 Task: Create a due date automation trigger when advanced on, 2 working days before a card is due add dates due next week at 11:00 AM.
Action: Mouse moved to (1092, 82)
Screenshot: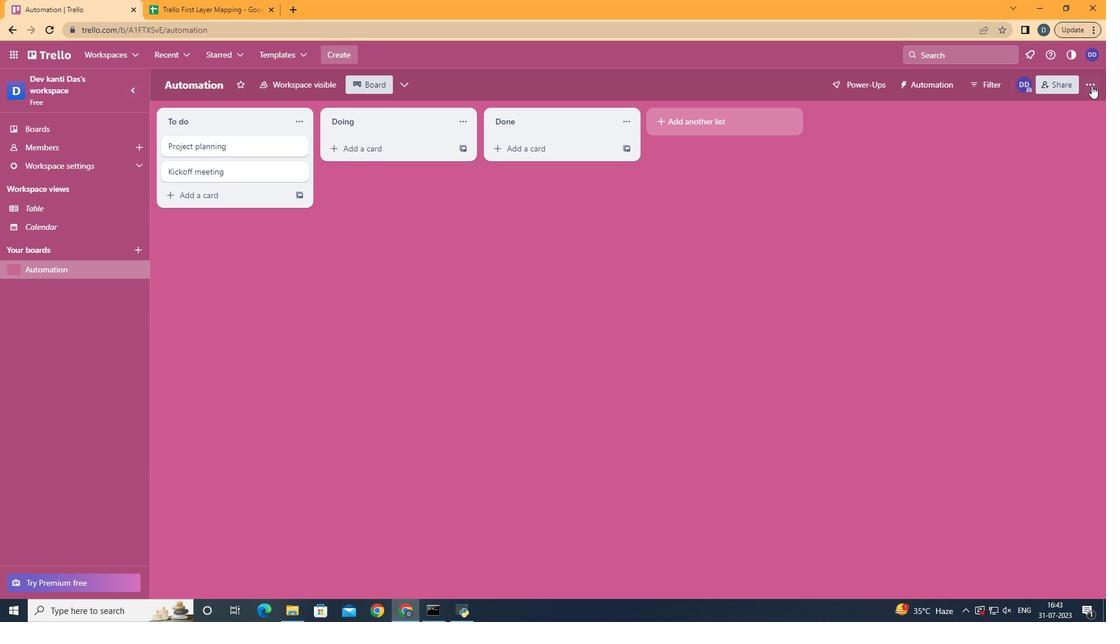 
Action: Mouse pressed left at (1092, 82)
Screenshot: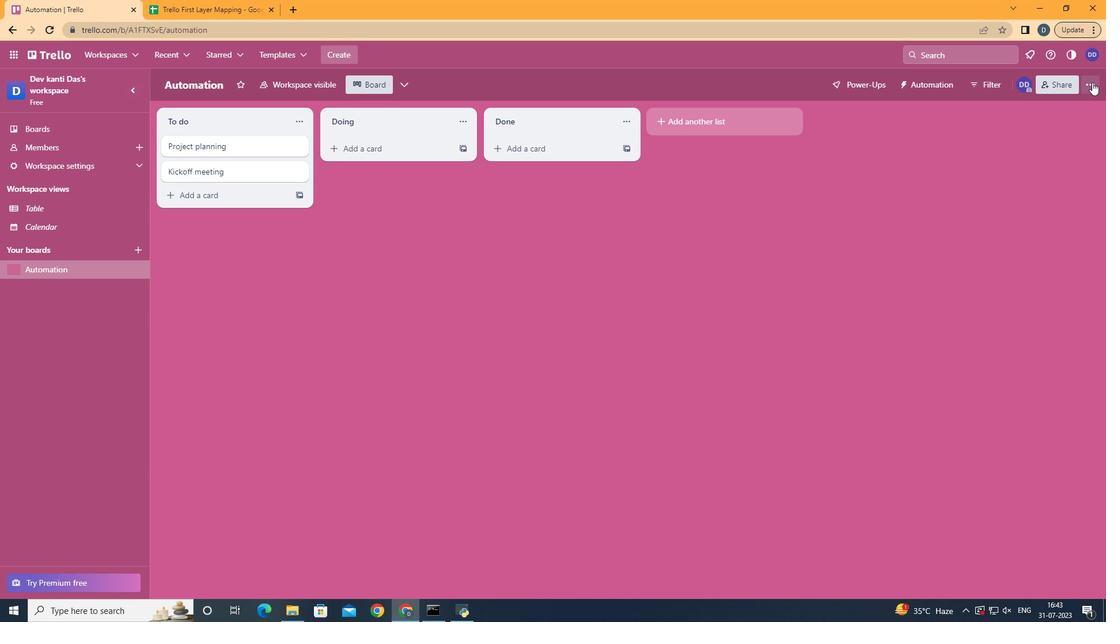 
Action: Mouse moved to (1009, 241)
Screenshot: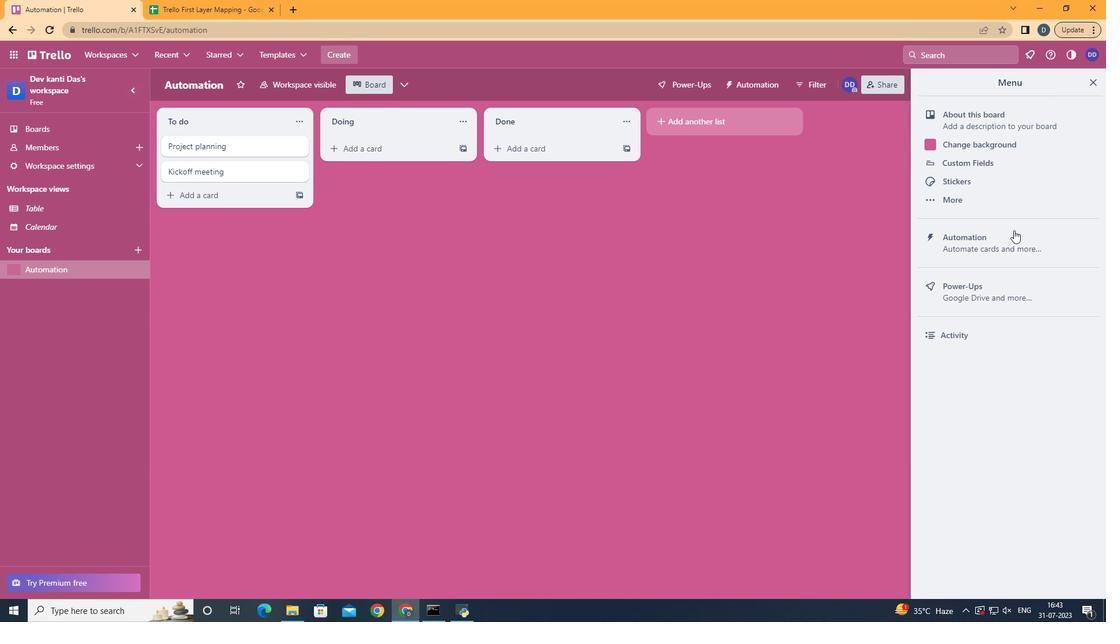 
Action: Mouse pressed left at (1009, 241)
Screenshot: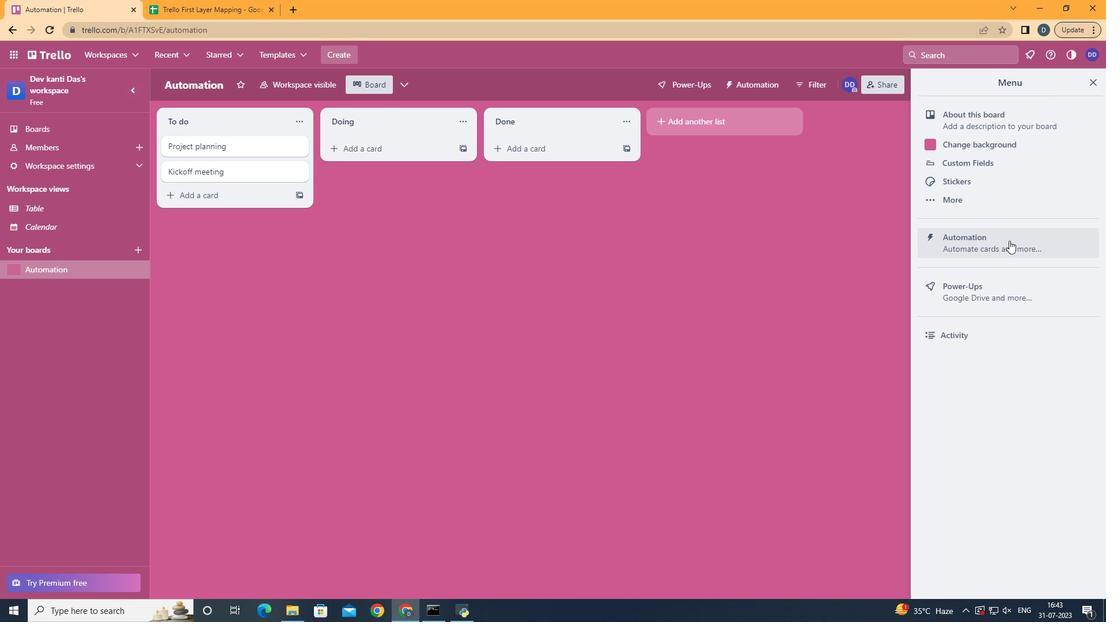 
Action: Mouse moved to (224, 230)
Screenshot: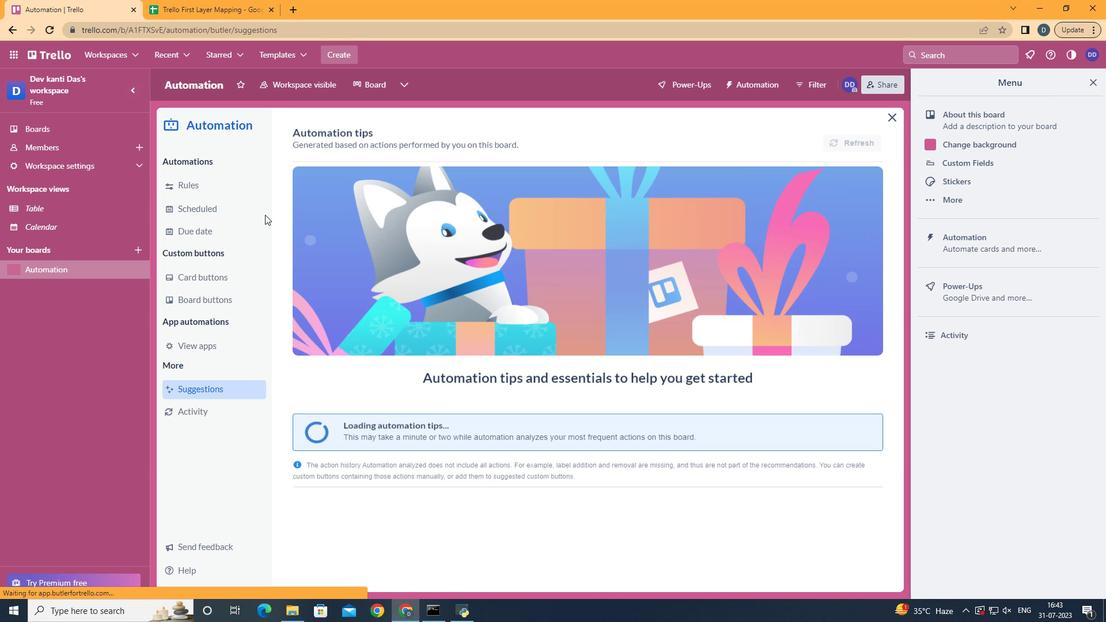 
Action: Mouse pressed left at (224, 230)
Screenshot: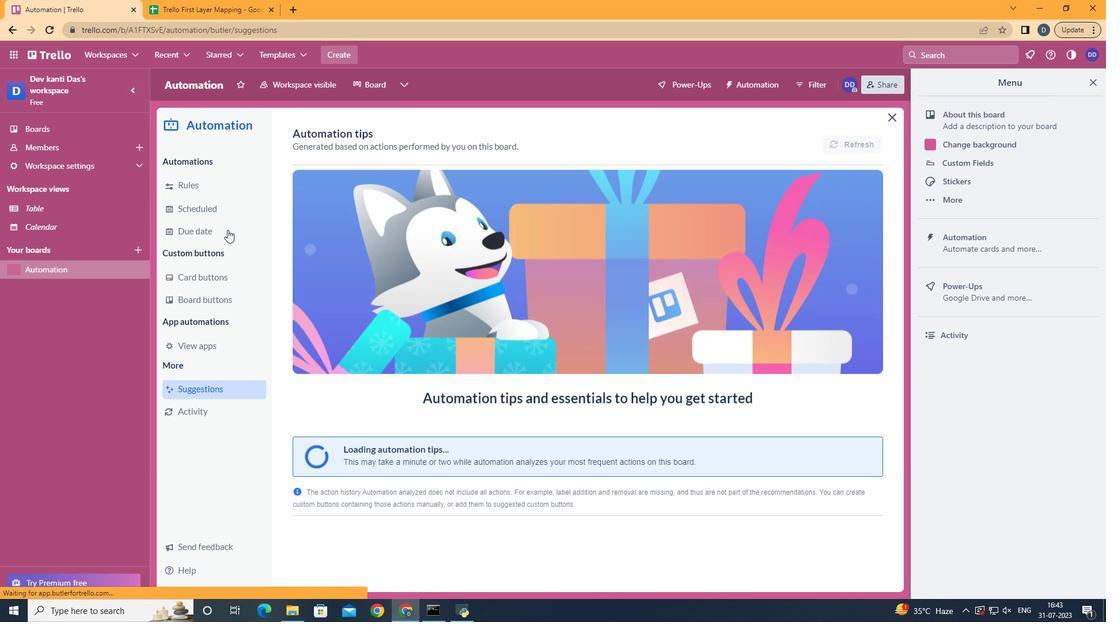 
Action: Mouse moved to (827, 133)
Screenshot: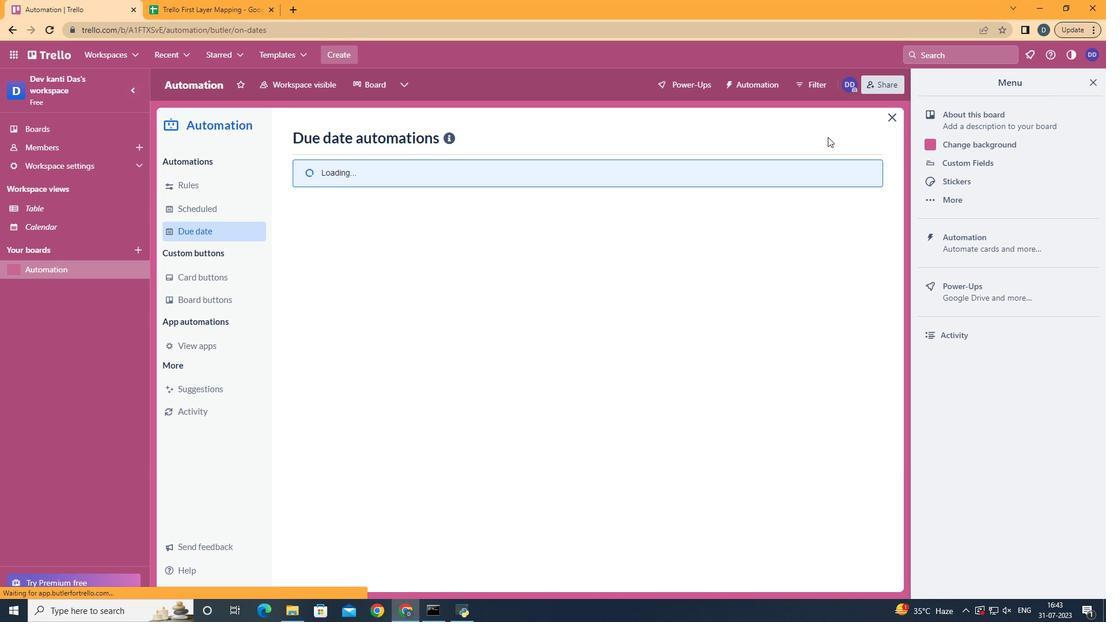 
Action: Mouse pressed left at (827, 133)
Screenshot: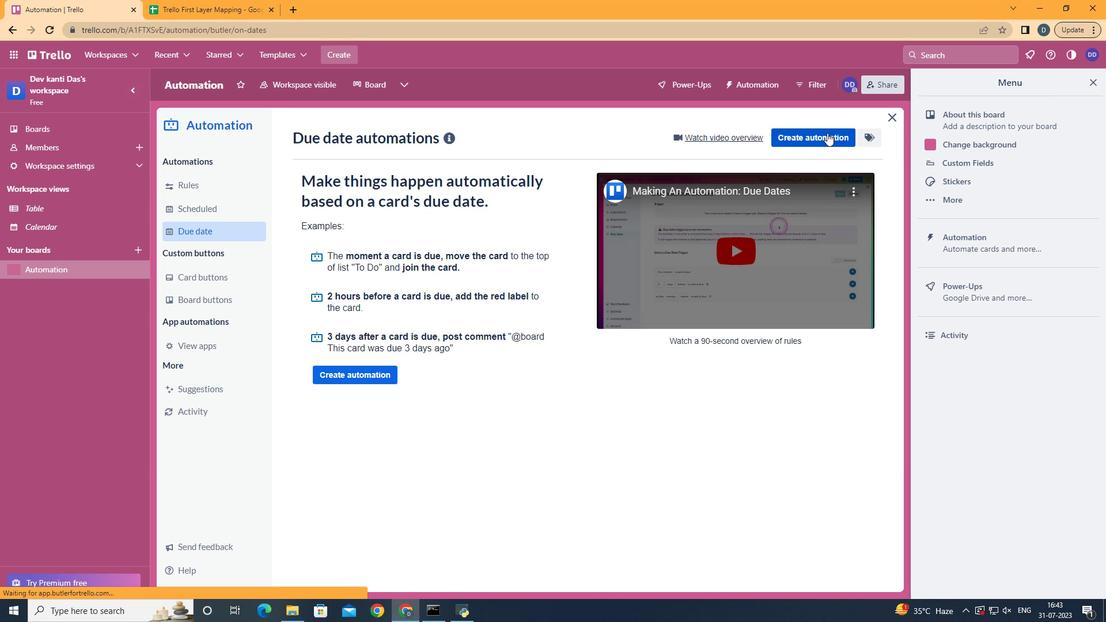 
Action: Mouse moved to (659, 247)
Screenshot: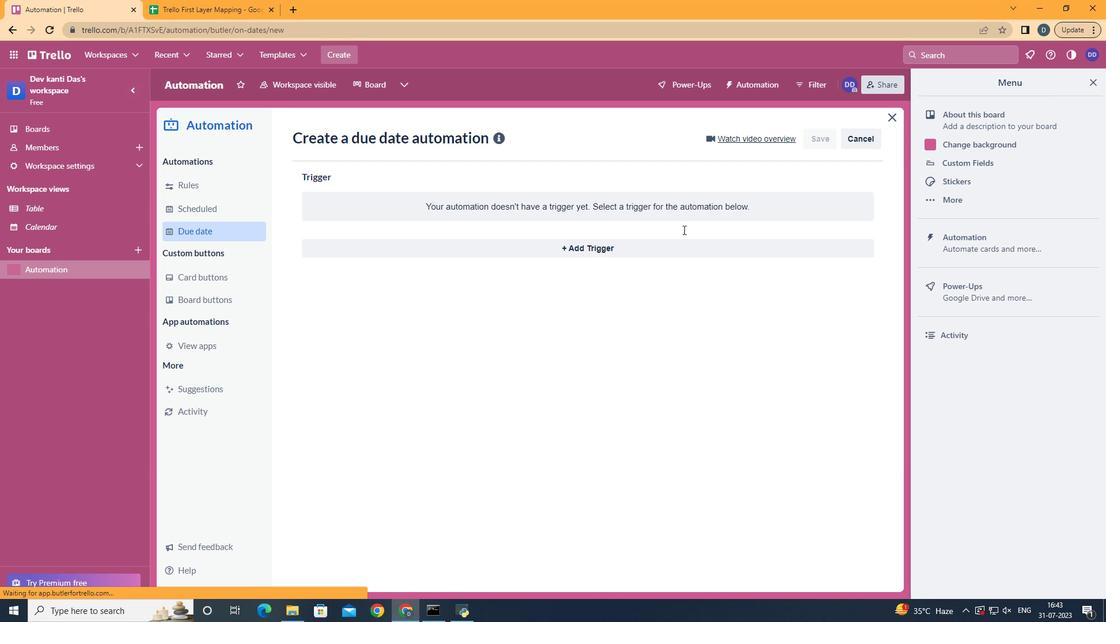 
Action: Mouse pressed left at (659, 247)
Screenshot: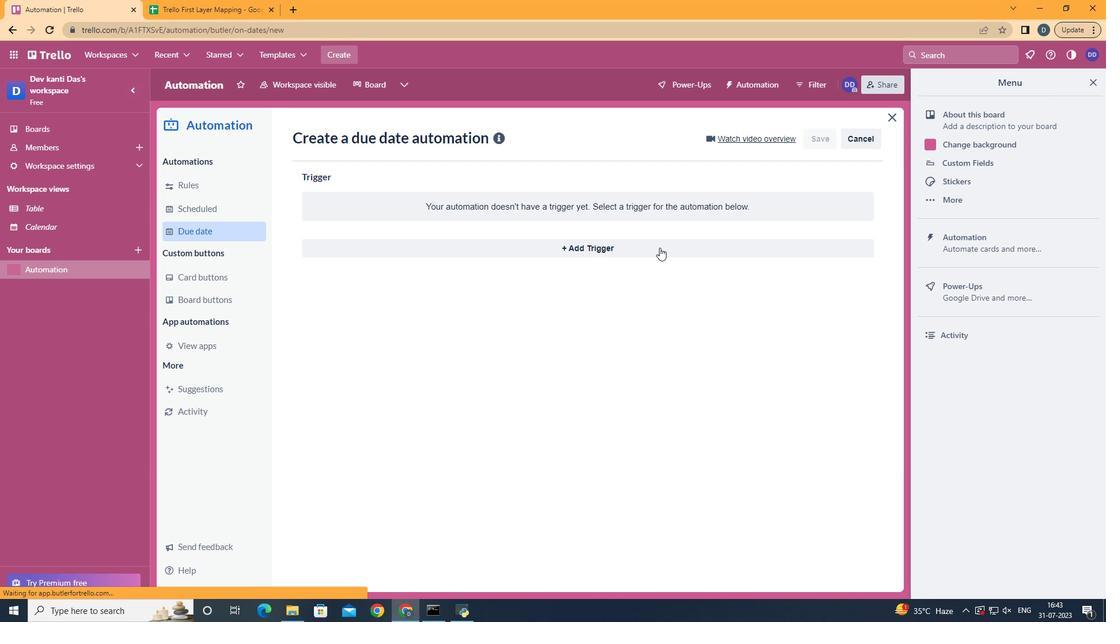 
Action: Mouse moved to (368, 475)
Screenshot: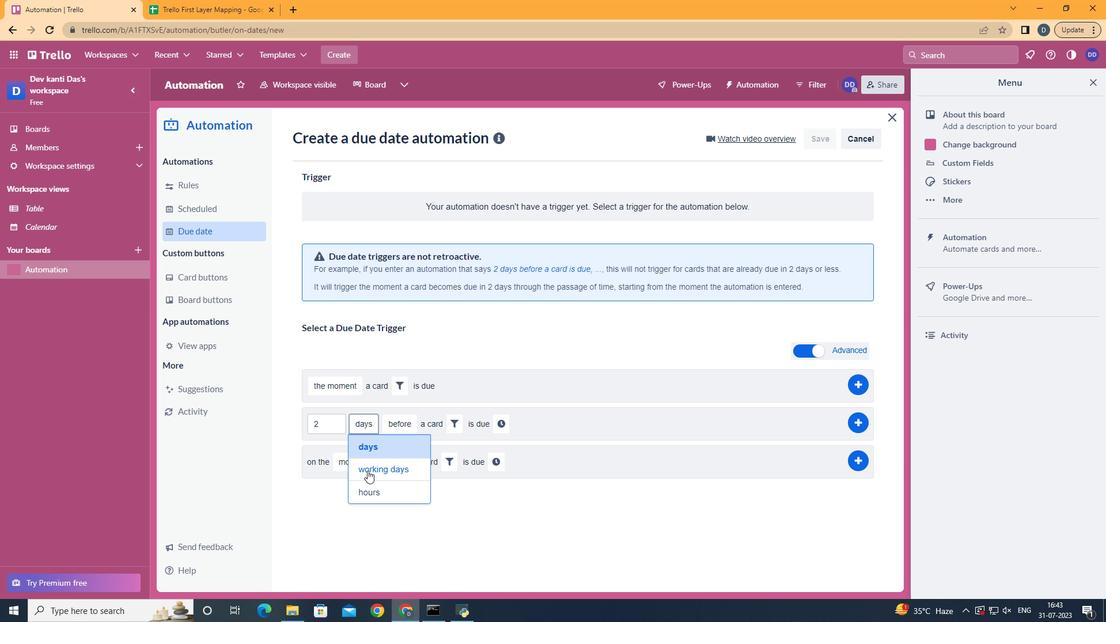 
Action: Mouse pressed left at (368, 475)
Screenshot: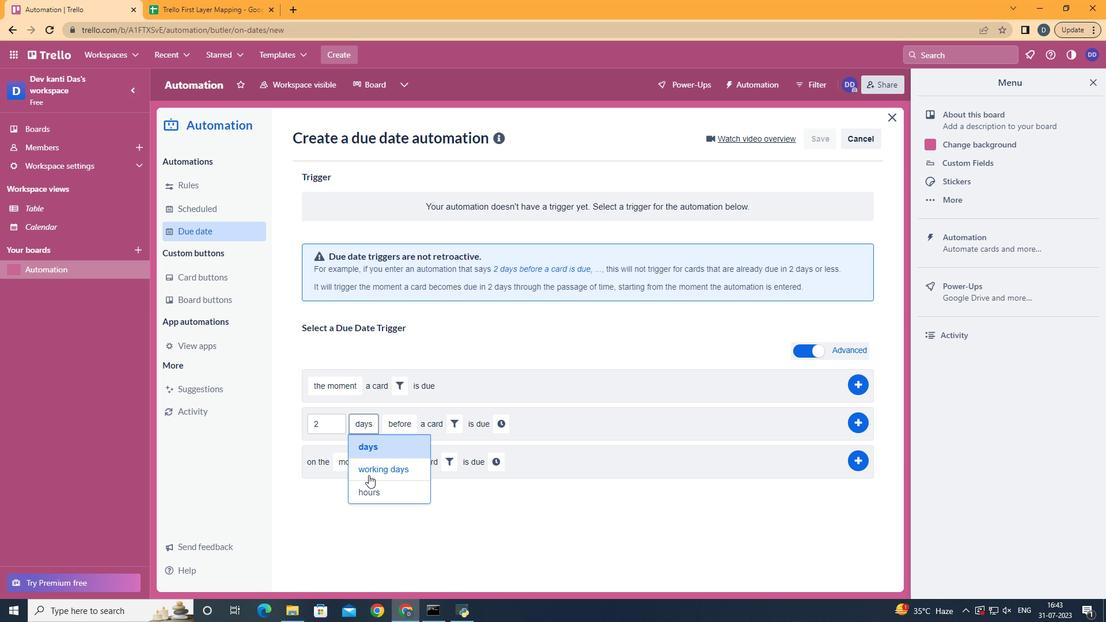 
Action: Mouse moved to (490, 428)
Screenshot: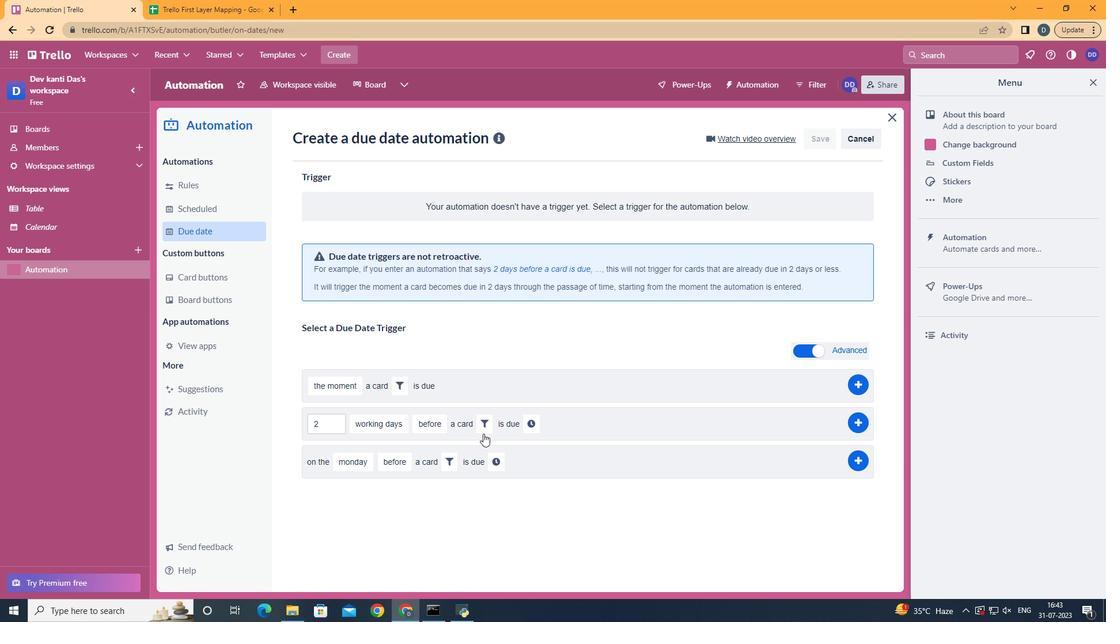 
Action: Mouse pressed left at (490, 428)
Screenshot: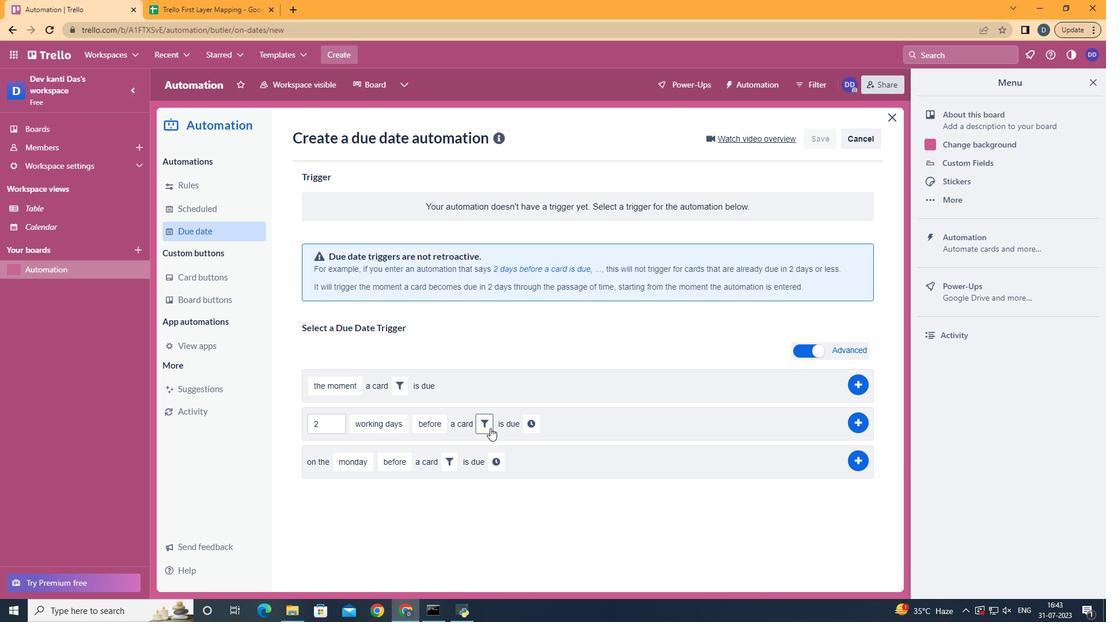 
Action: Mouse moved to (542, 459)
Screenshot: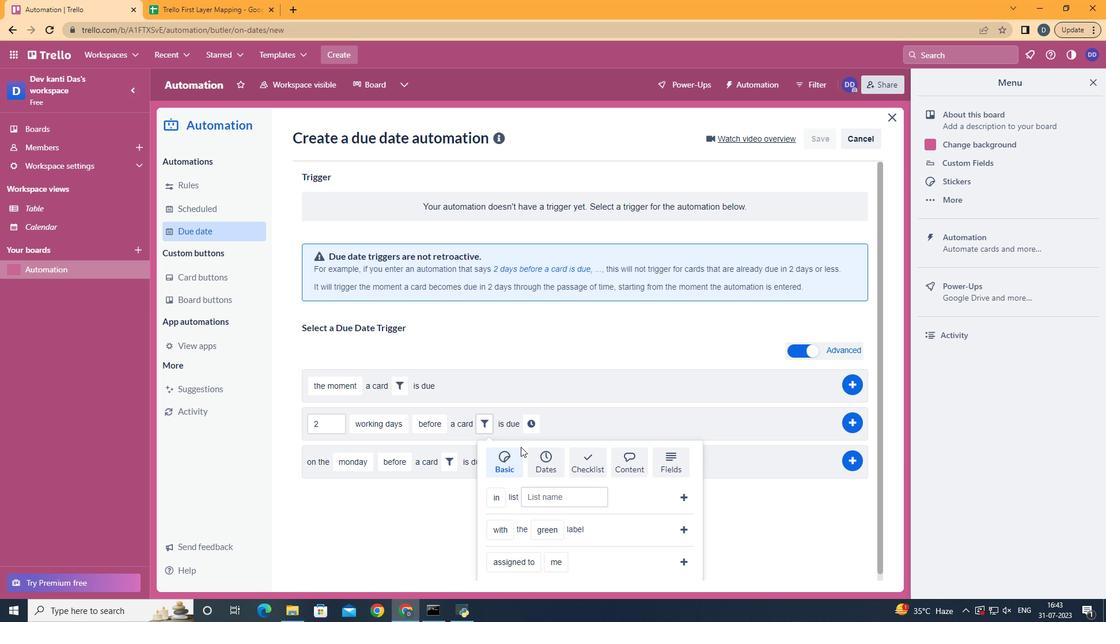 
Action: Mouse pressed left at (542, 459)
Screenshot: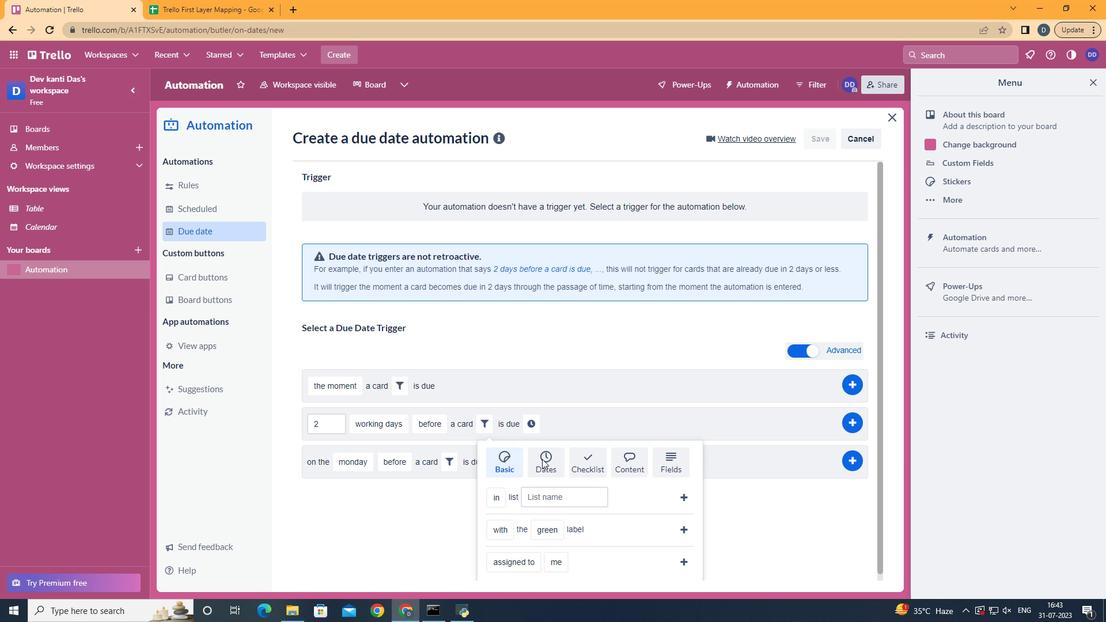 
Action: Mouse scrolled (542, 458) with delta (0, 0)
Screenshot: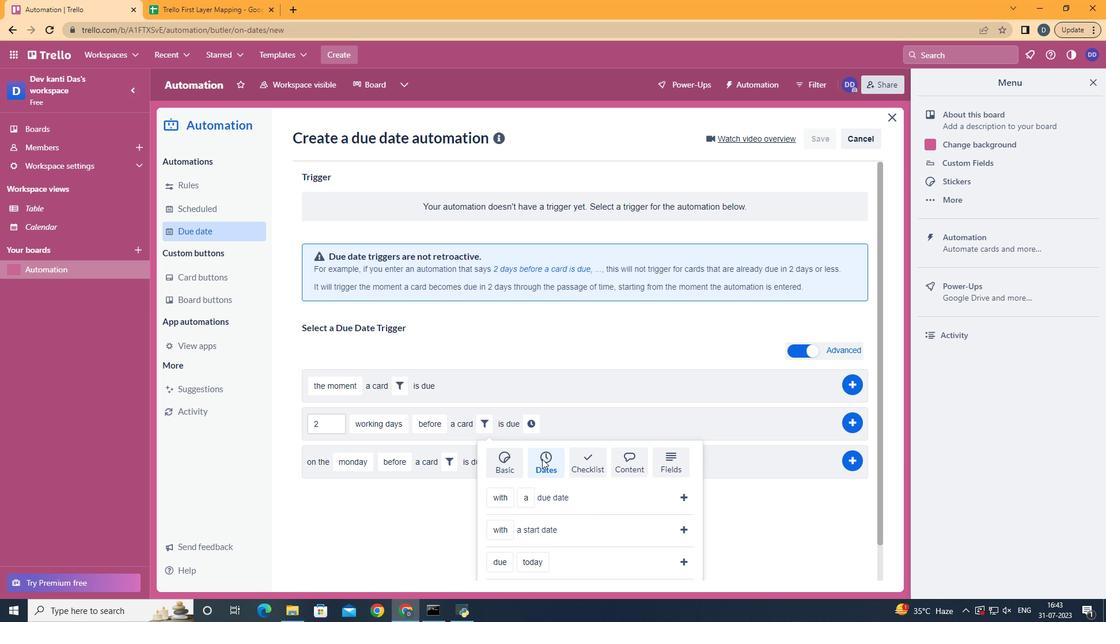 
Action: Mouse scrolled (542, 458) with delta (0, 0)
Screenshot: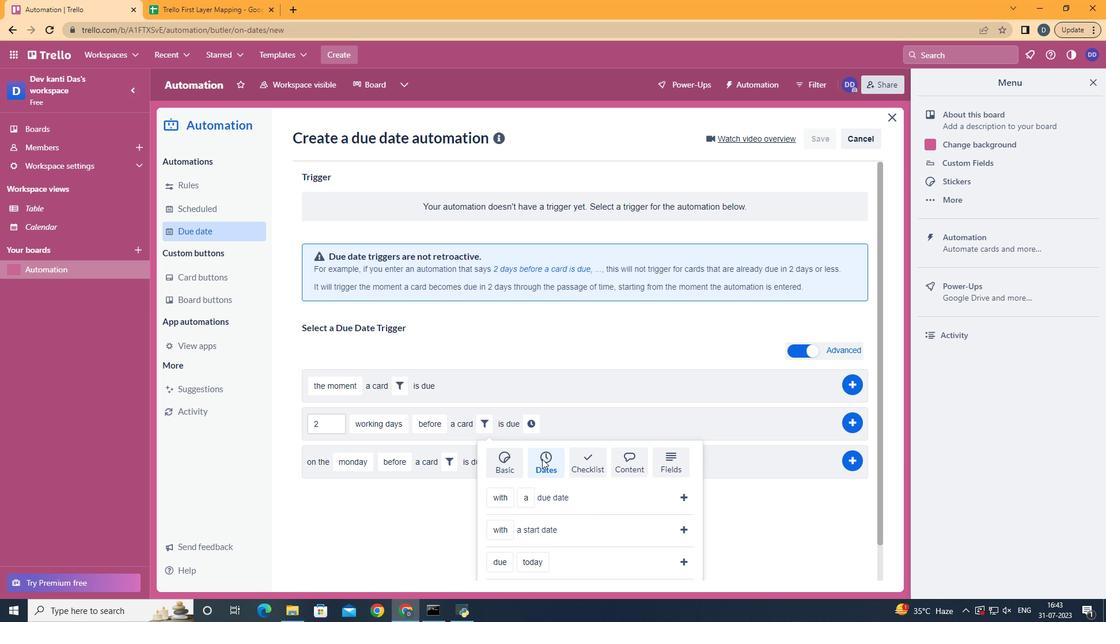 
Action: Mouse scrolled (542, 458) with delta (0, 0)
Screenshot: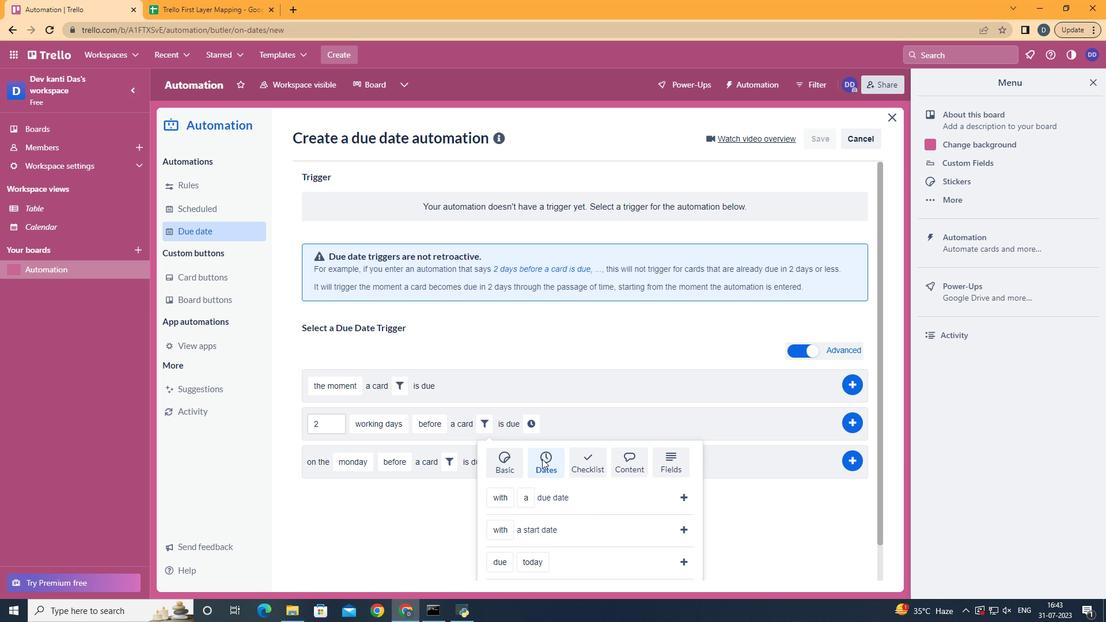 
Action: Mouse scrolled (542, 458) with delta (0, 0)
Screenshot: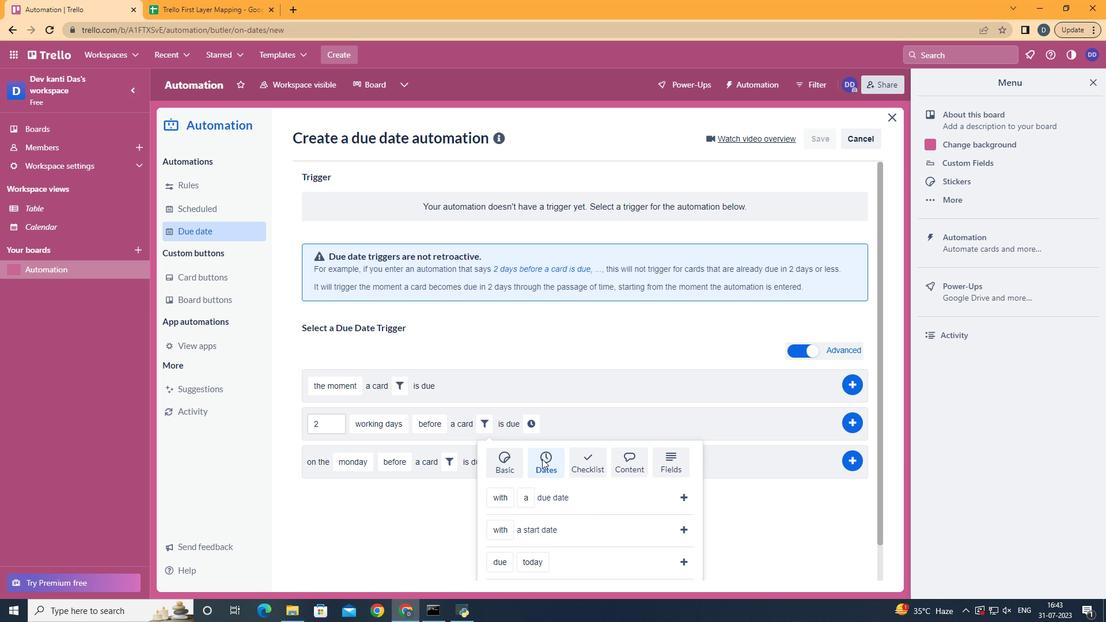 
Action: Mouse scrolled (542, 458) with delta (0, 0)
Screenshot: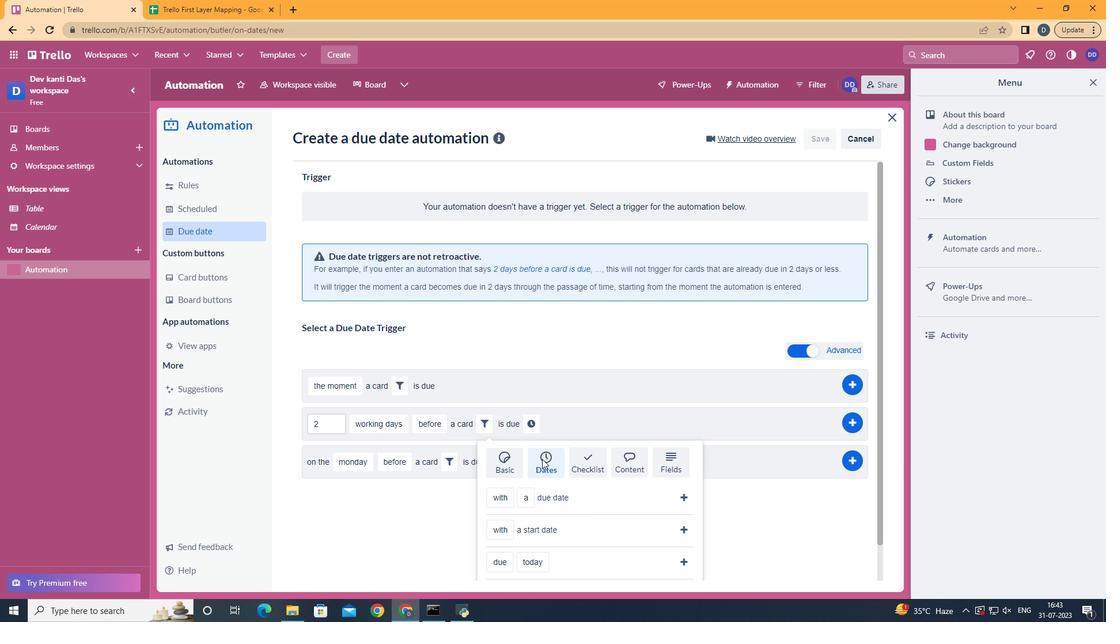 
Action: Mouse moved to (512, 429)
Screenshot: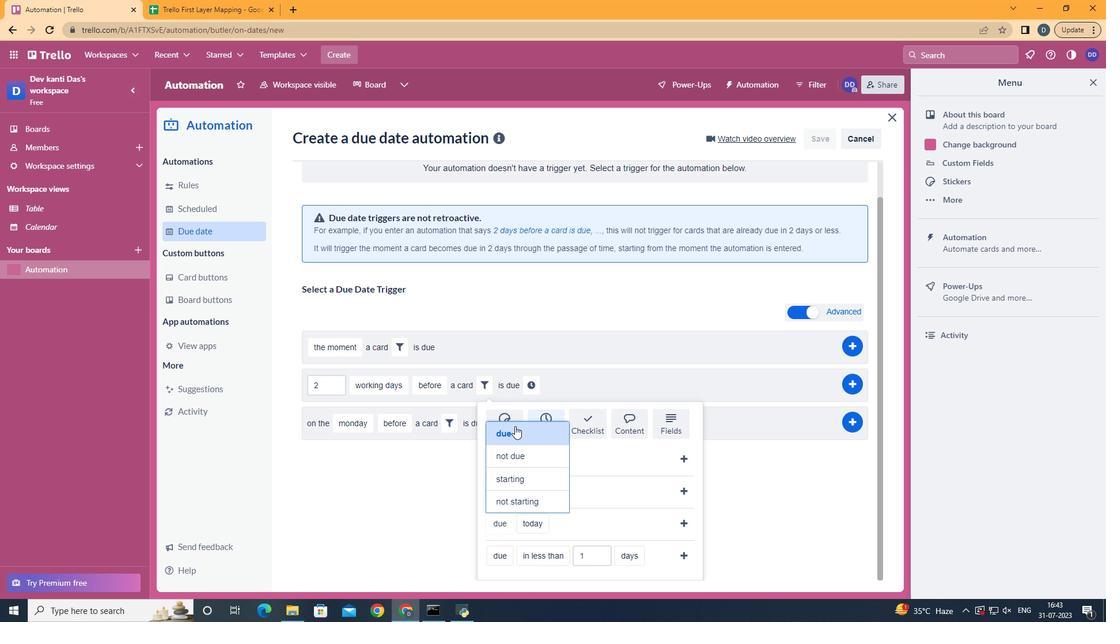 
Action: Mouse pressed left at (512, 429)
Screenshot: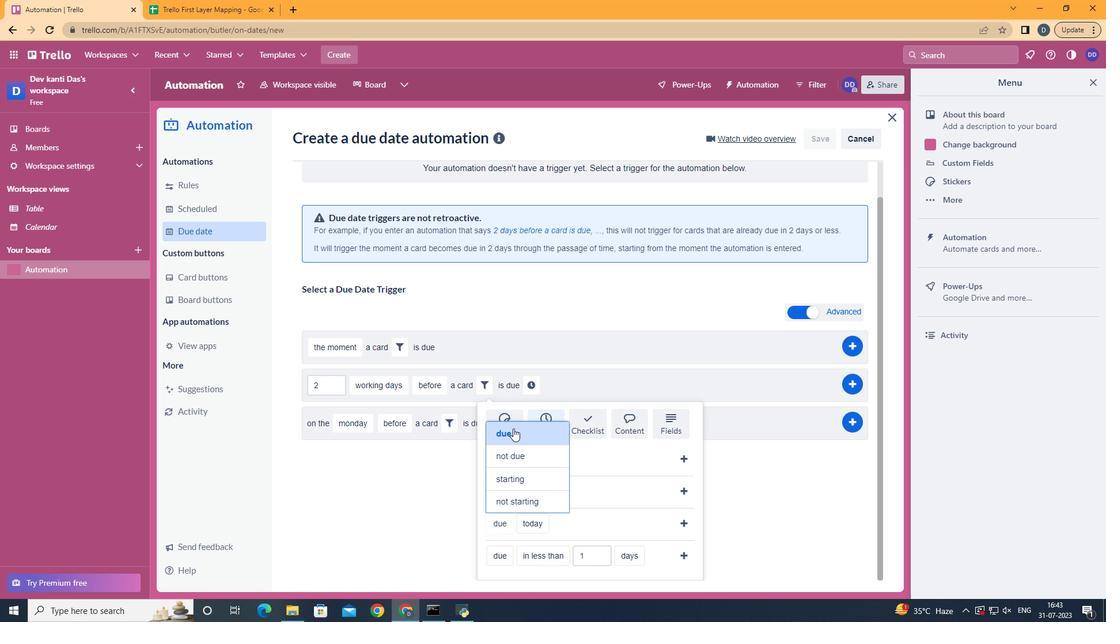 
Action: Mouse moved to (557, 455)
Screenshot: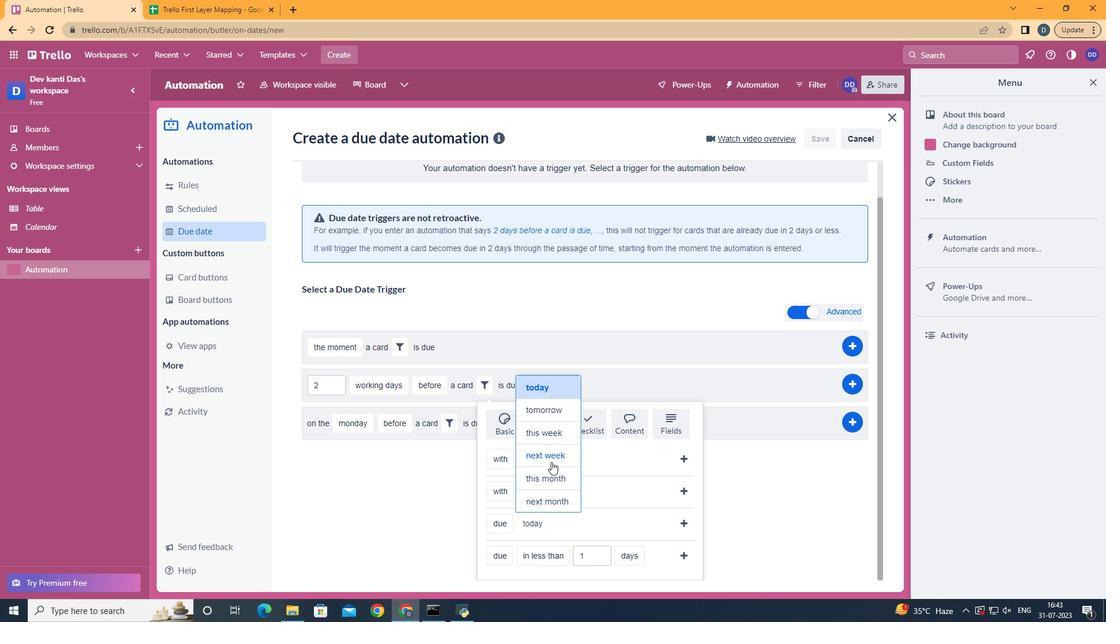 
Action: Mouse pressed left at (557, 455)
Screenshot: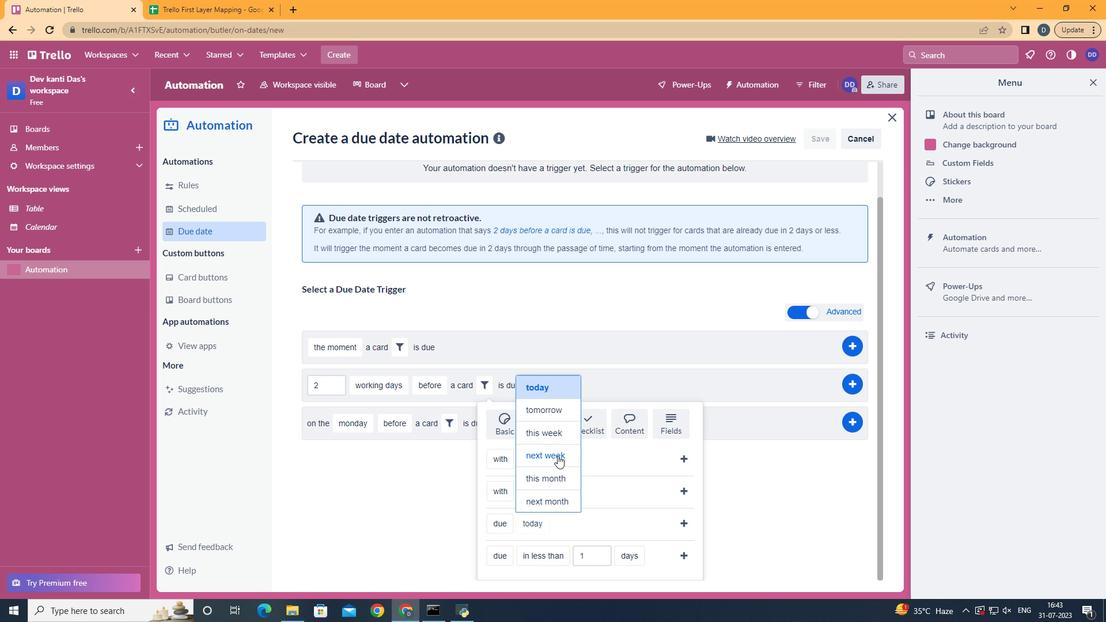
Action: Mouse moved to (688, 522)
Screenshot: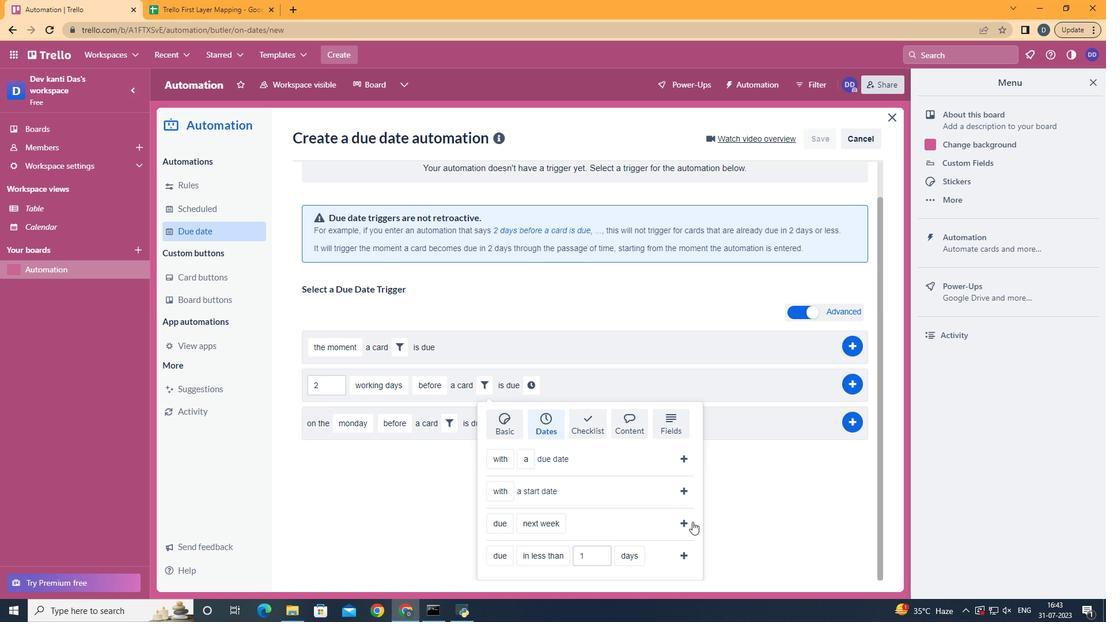
Action: Mouse pressed left at (688, 522)
Screenshot: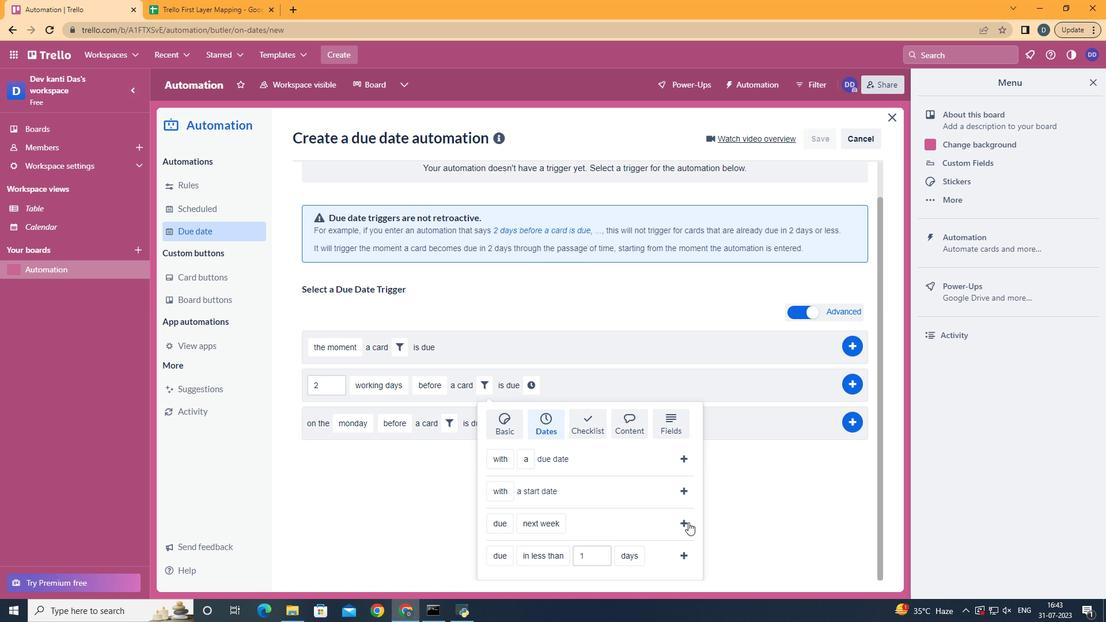 
Action: Mouse moved to (613, 429)
Screenshot: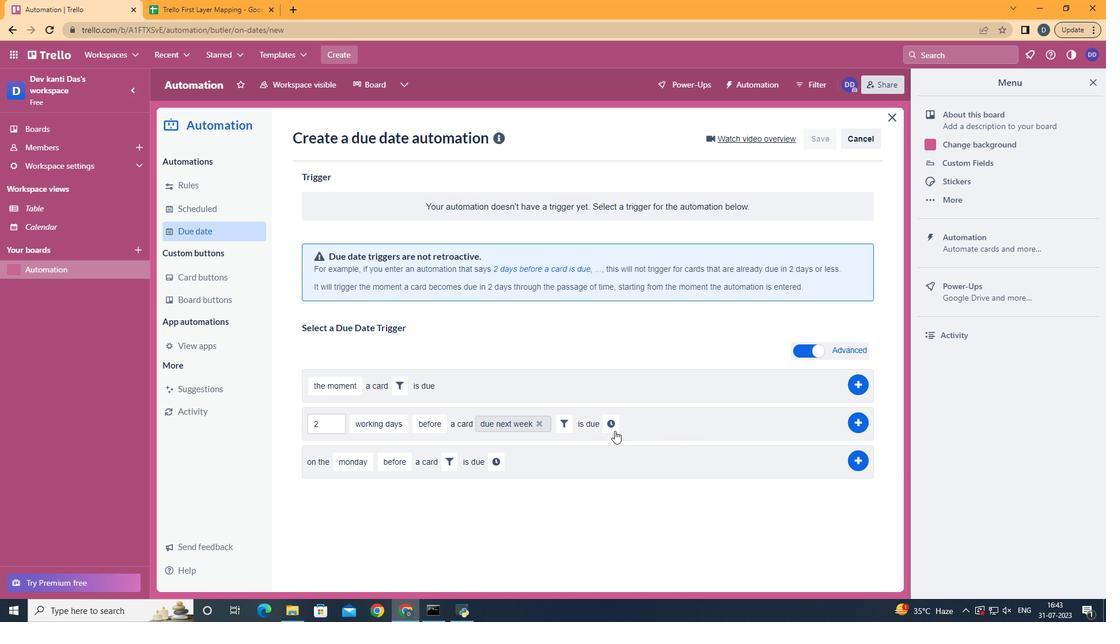 
Action: Mouse pressed left at (613, 429)
Screenshot: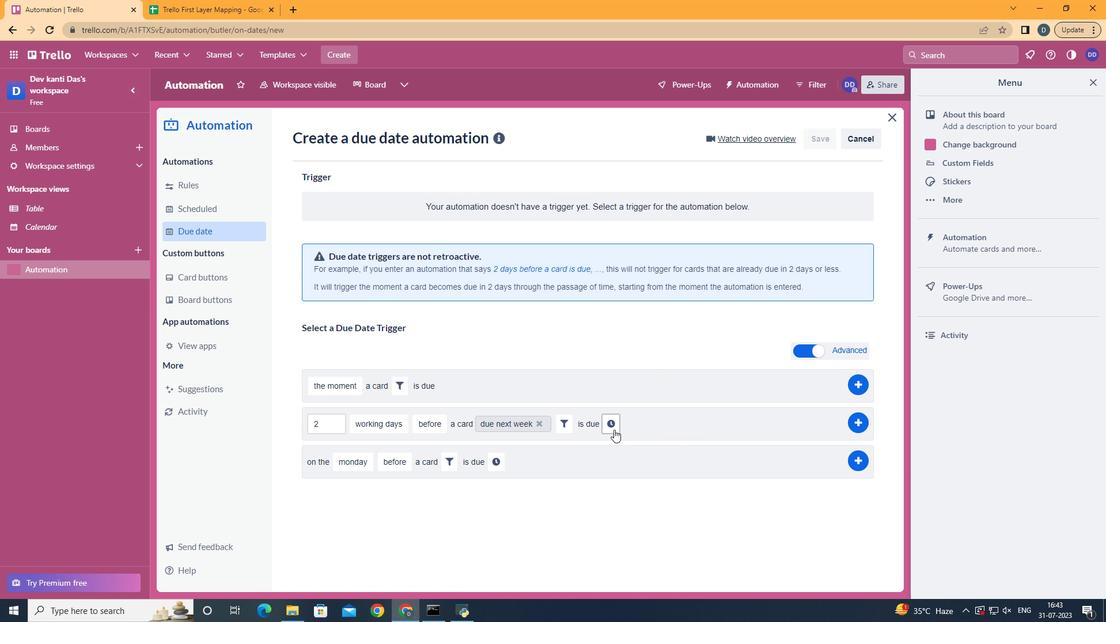 
Action: Mouse moved to (640, 428)
Screenshot: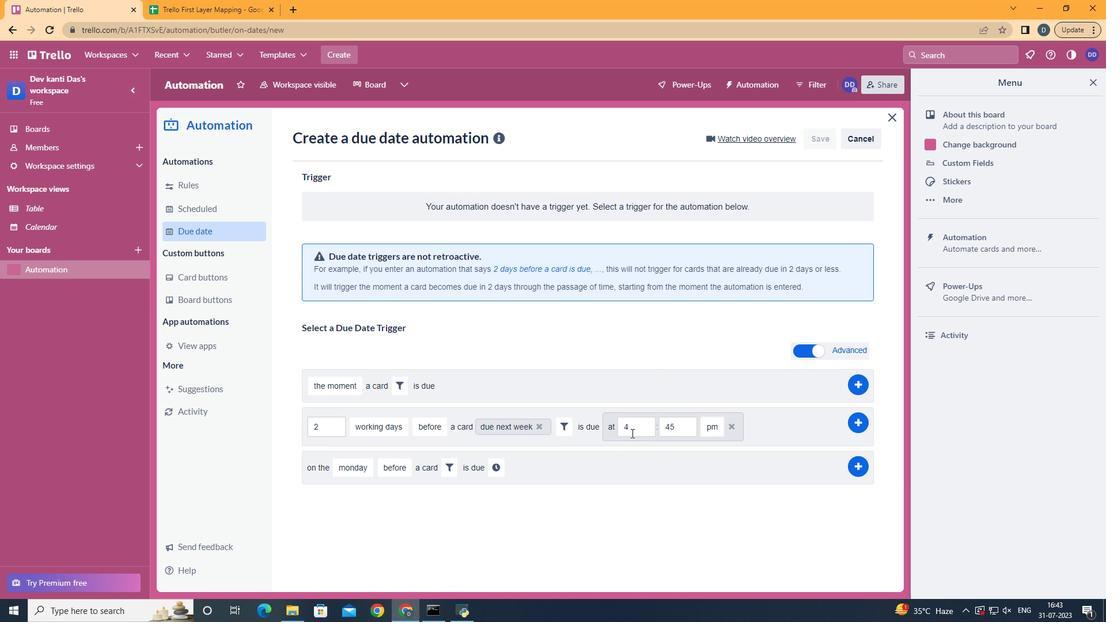 
Action: Mouse pressed left at (640, 428)
Screenshot: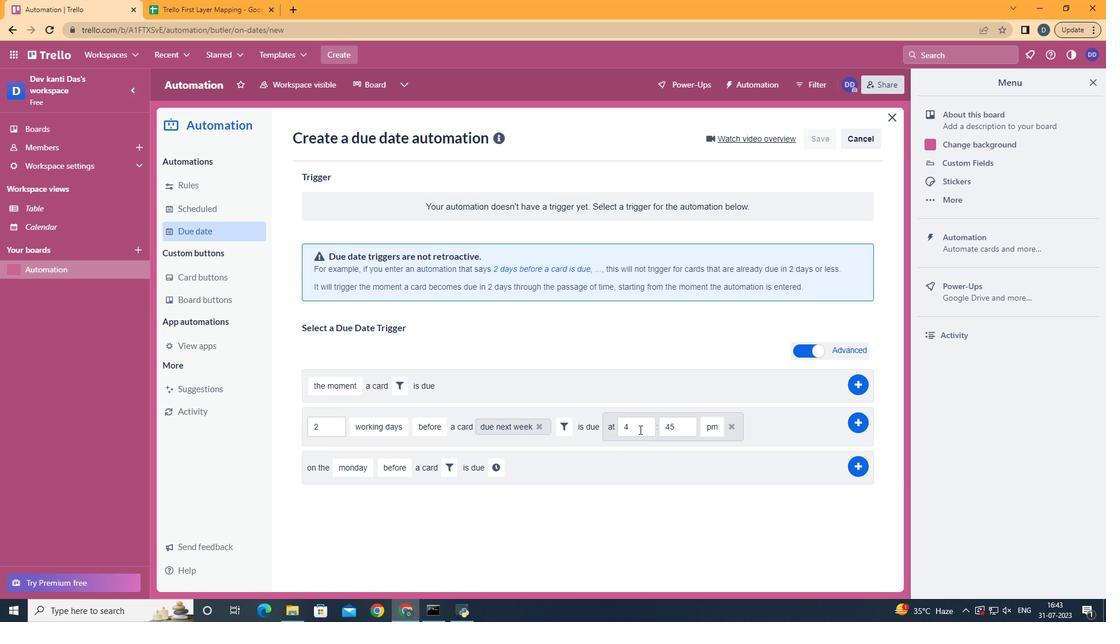 
Action: Key pressed <Key.backspace>11
Screenshot: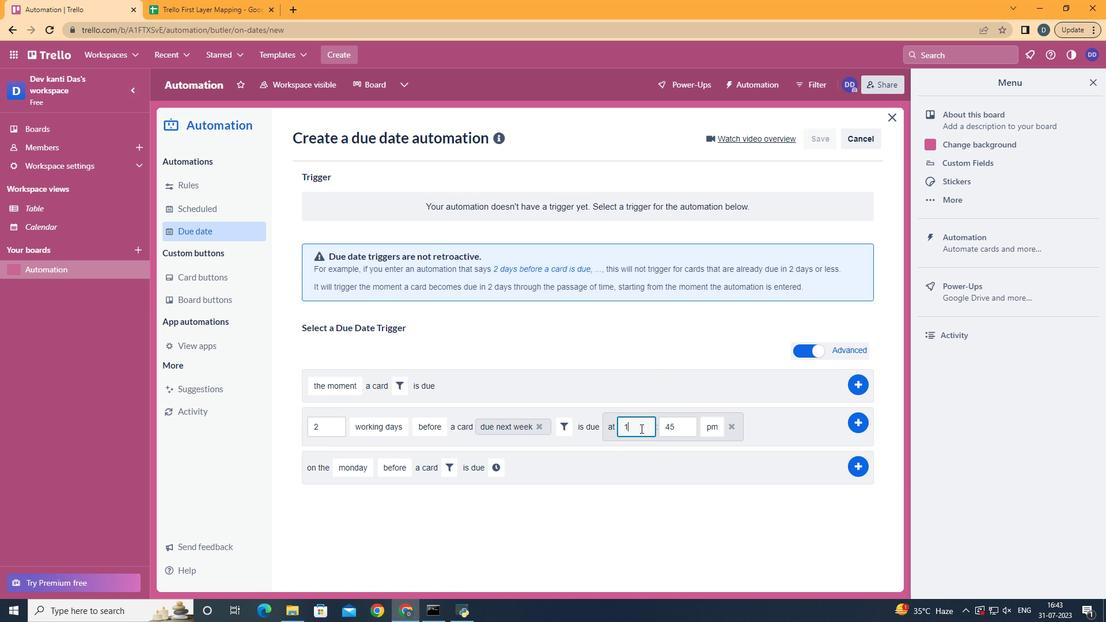 
Action: Mouse moved to (681, 424)
Screenshot: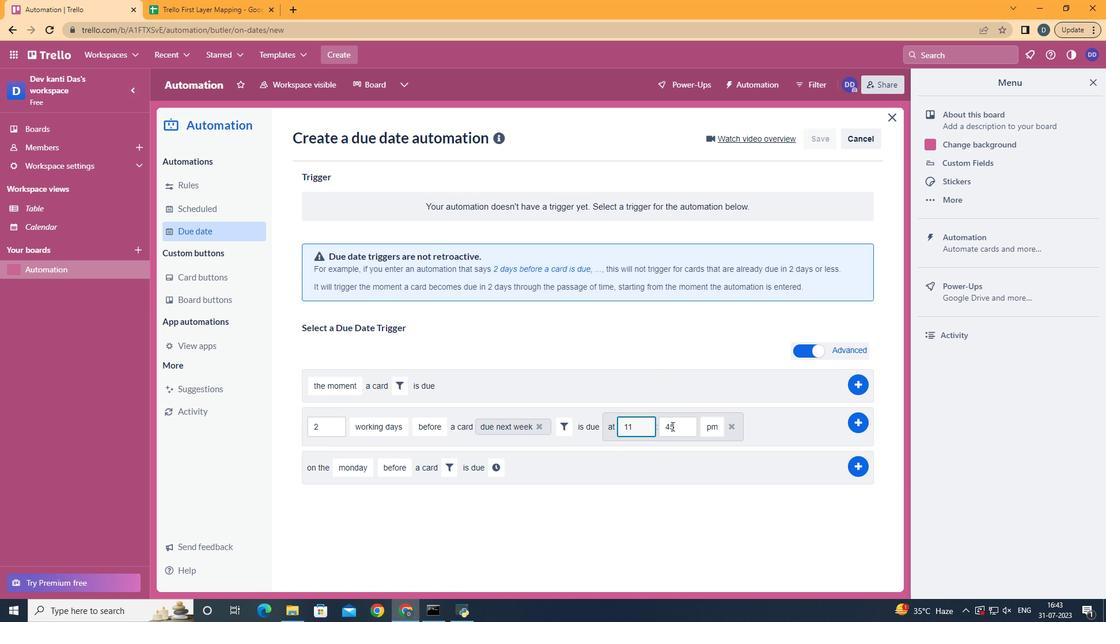 
Action: Mouse pressed left at (681, 424)
Screenshot: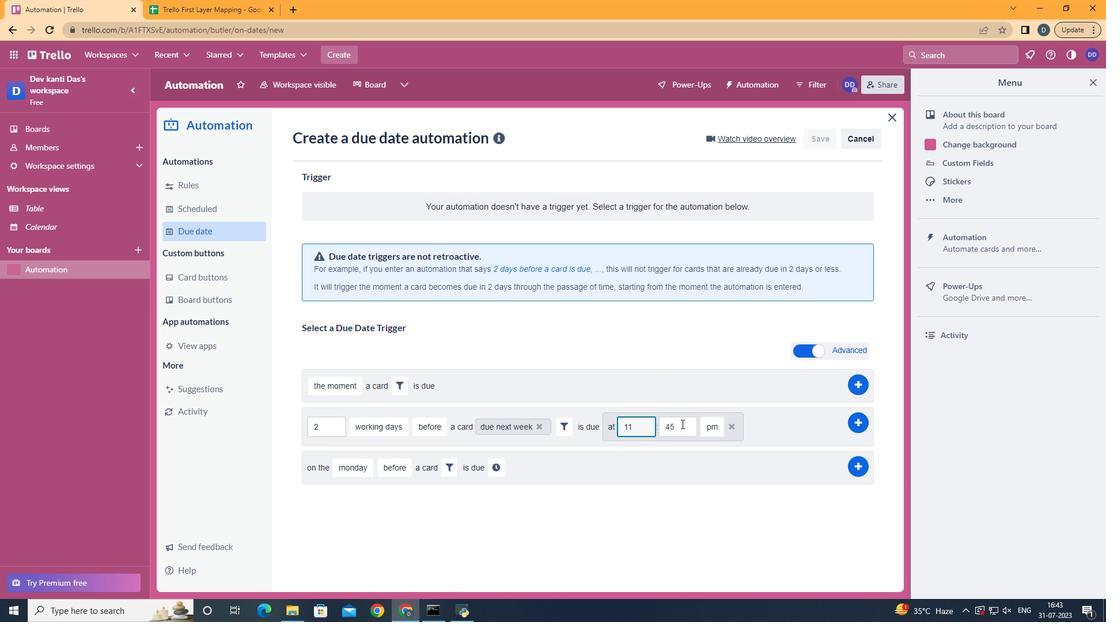 
Action: Key pressed <Key.backspace><Key.backspace>00
Screenshot: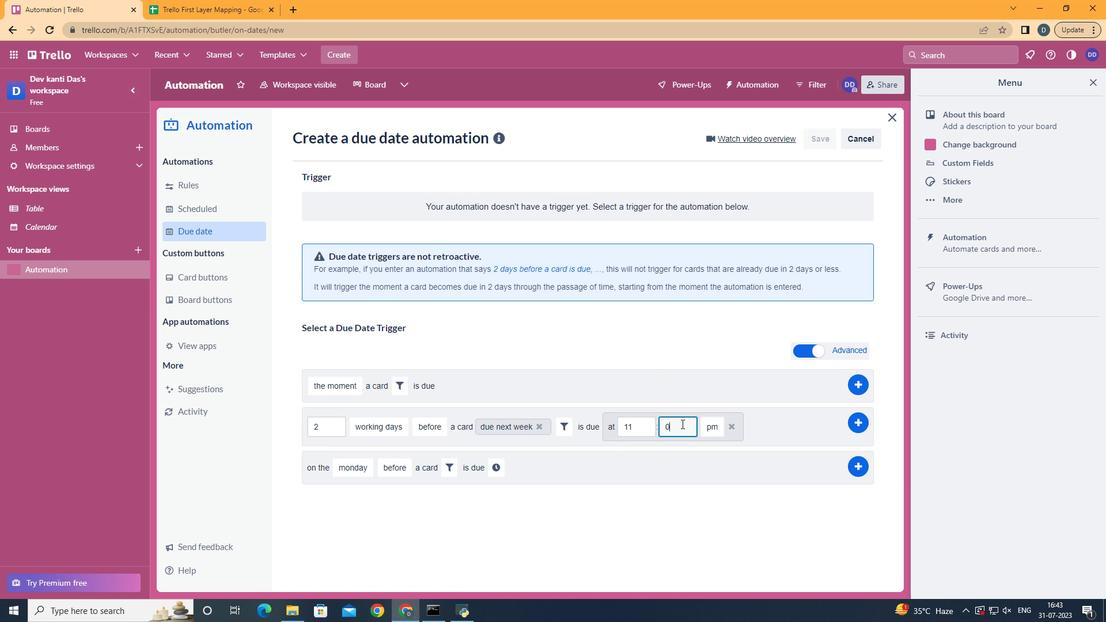 
Action: Mouse moved to (724, 447)
Screenshot: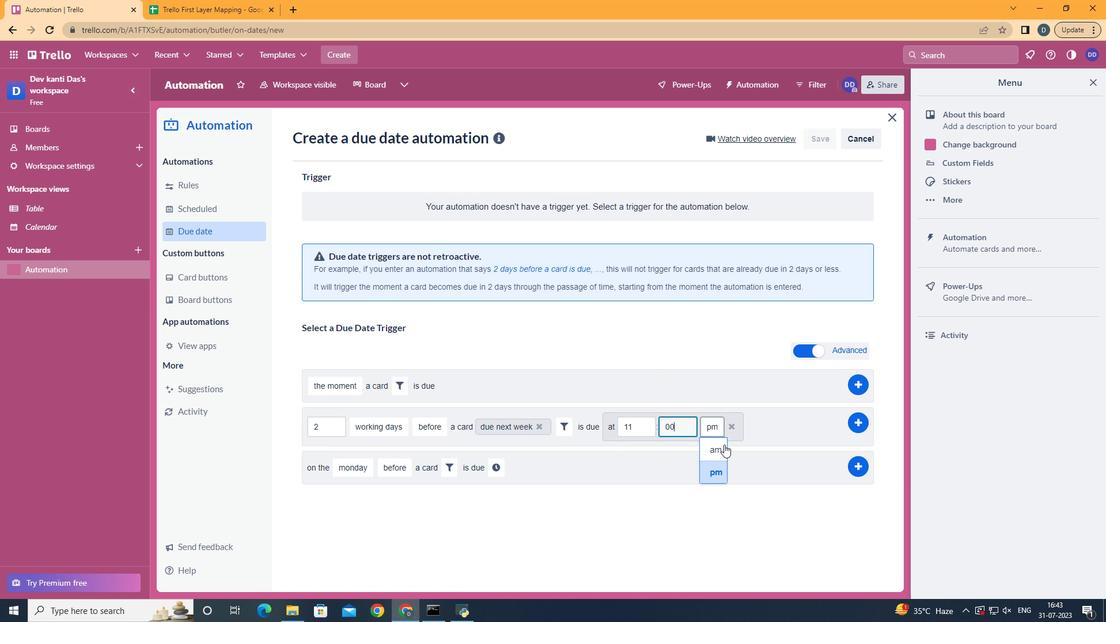 
Action: Mouse pressed left at (724, 447)
Screenshot: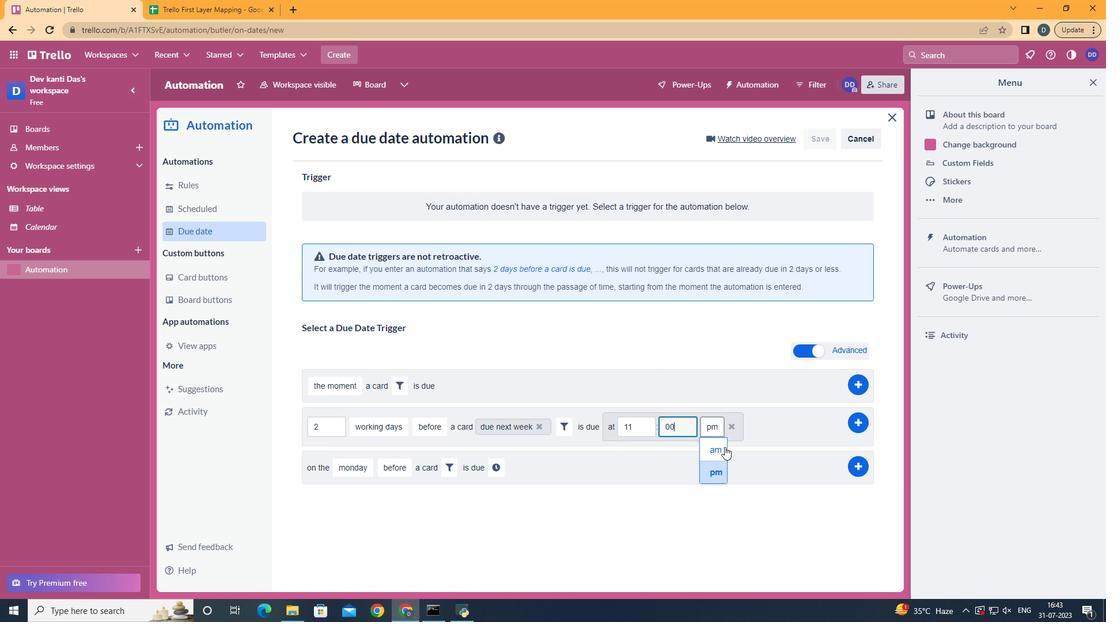 
Action: Mouse moved to (847, 422)
Screenshot: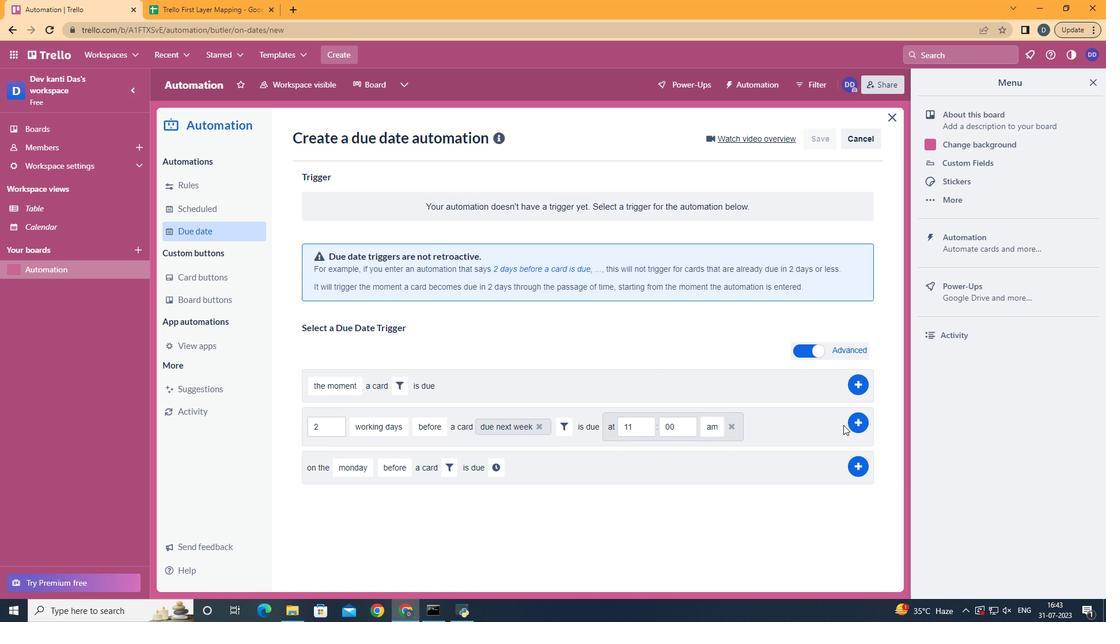 
Action: Mouse pressed left at (847, 422)
Screenshot: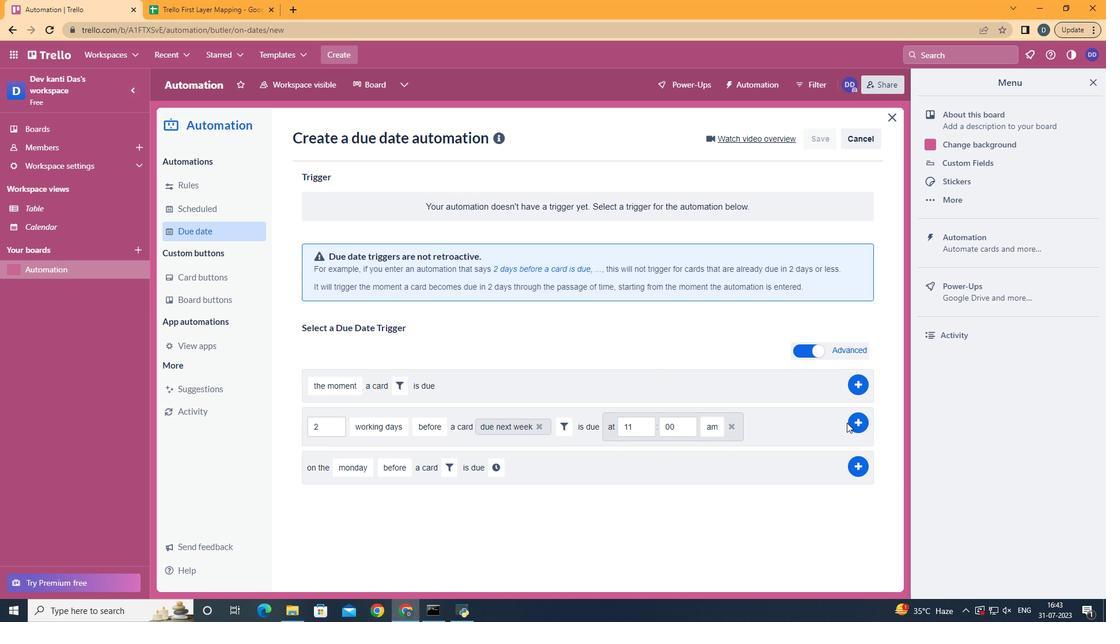 
Action: Mouse moved to (854, 421)
Screenshot: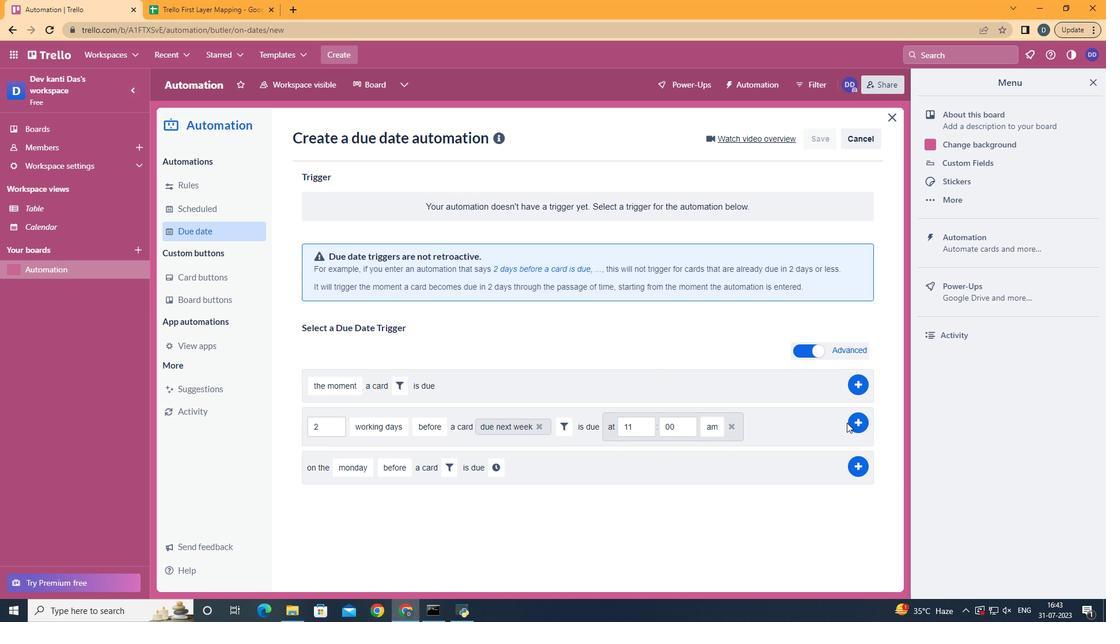 
Action: Mouse pressed left at (854, 421)
Screenshot: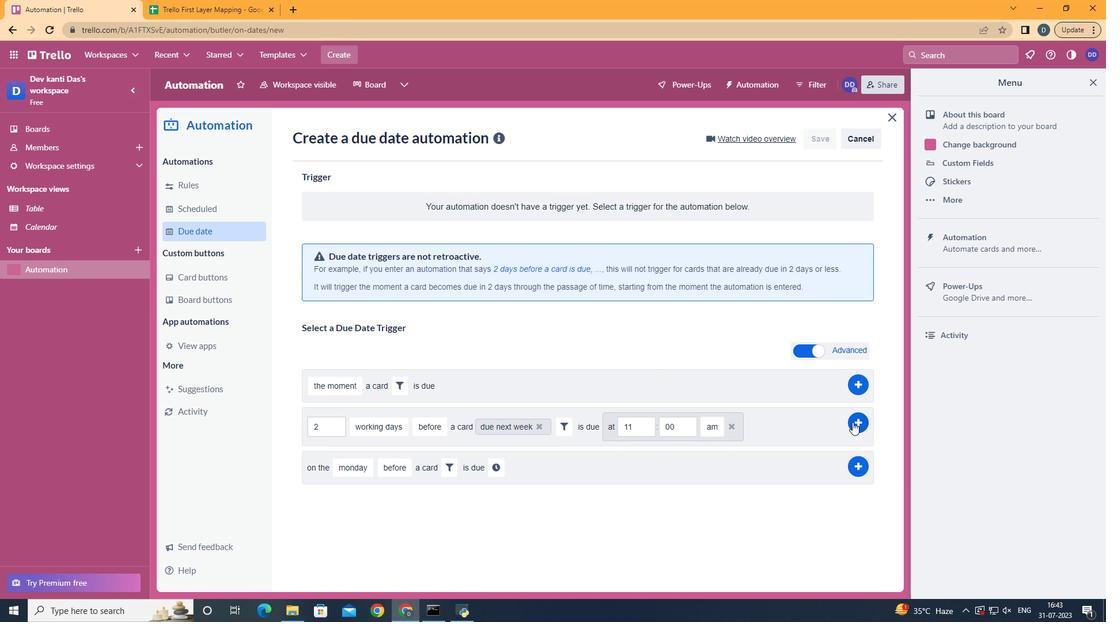 
Action: Mouse moved to (607, 278)
Screenshot: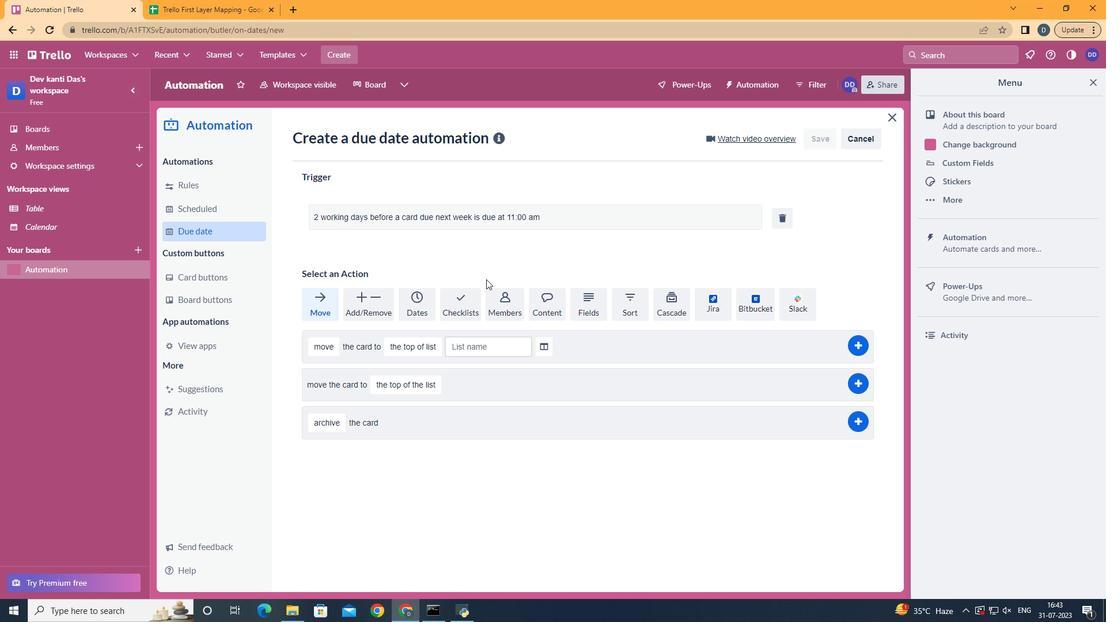 
